 Task: Enable the asset sharing to the users
Action: Mouse moved to (446, 251)
Screenshot: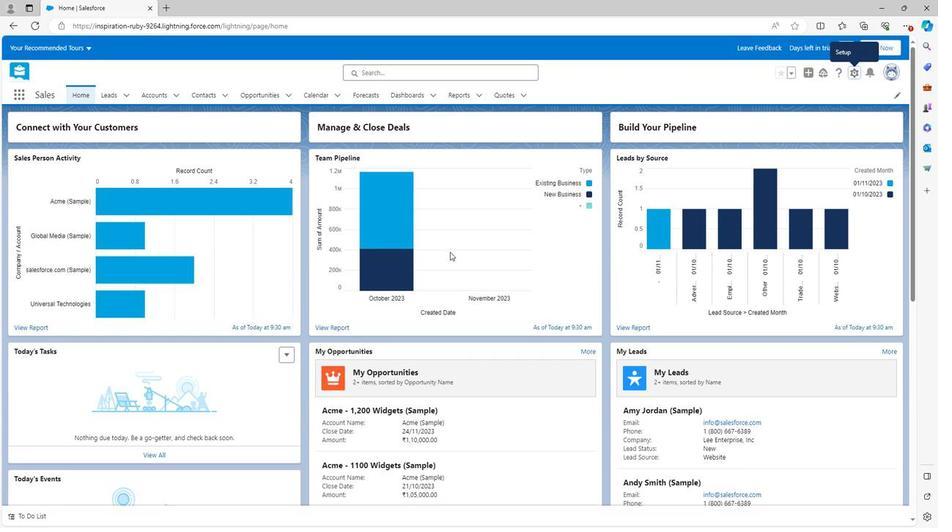 
Action: Mouse scrolled (446, 250) with delta (0, 0)
Screenshot: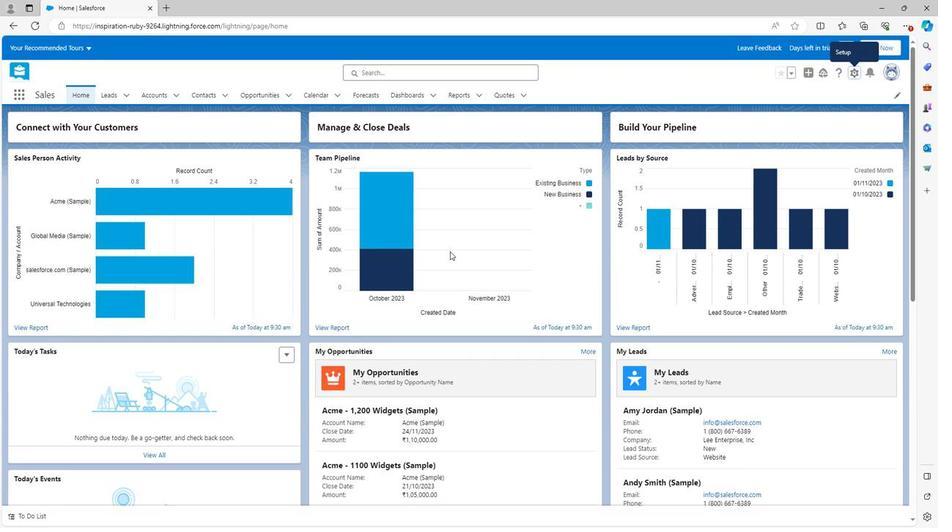 
Action: Mouse moved to (447, 251)
Screenshot: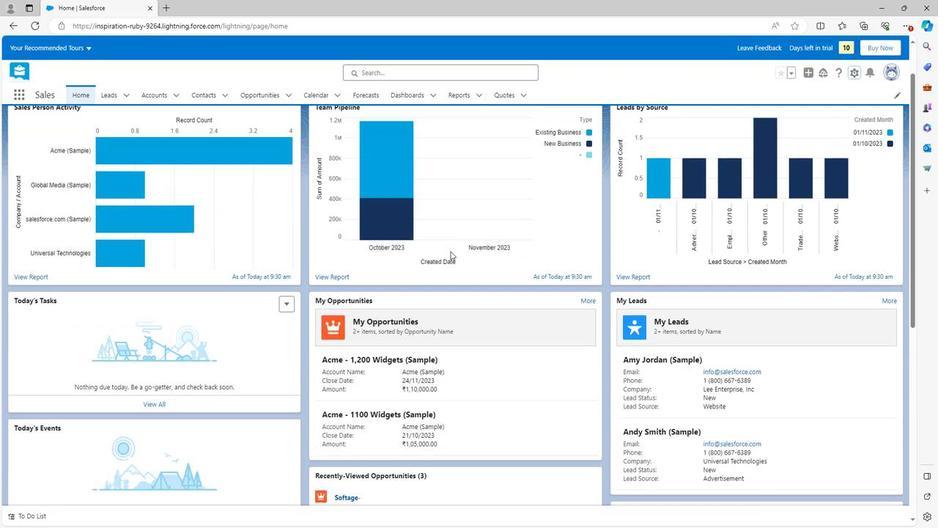 
Action: Mouse scrolled (447, 250) with delta (0, 0)
Screenshot: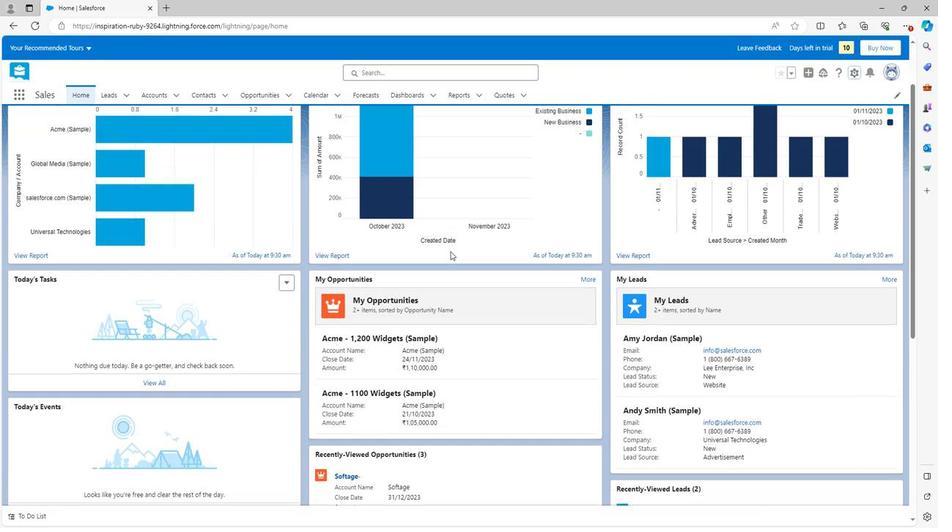 
Action: Mouse moved to (448, 251)
Screenshot: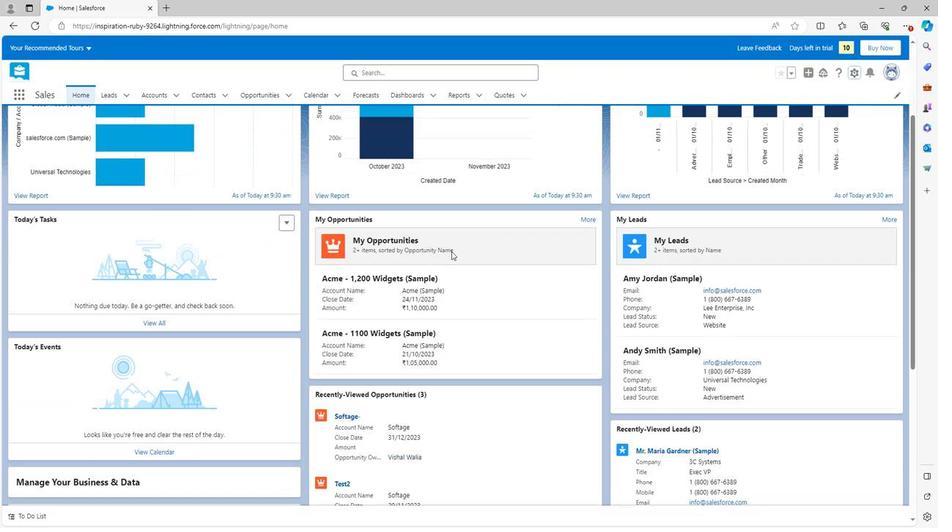 
Action: Mouse scrolled (448, 250) with delta (0, 0)
Screenshot: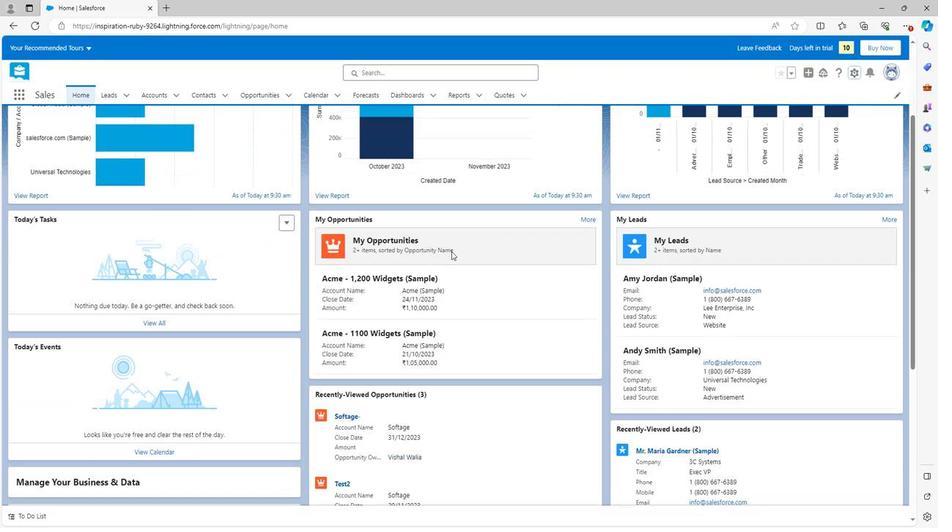 
Action: Mouse moved to (448, 251)
Screenshot: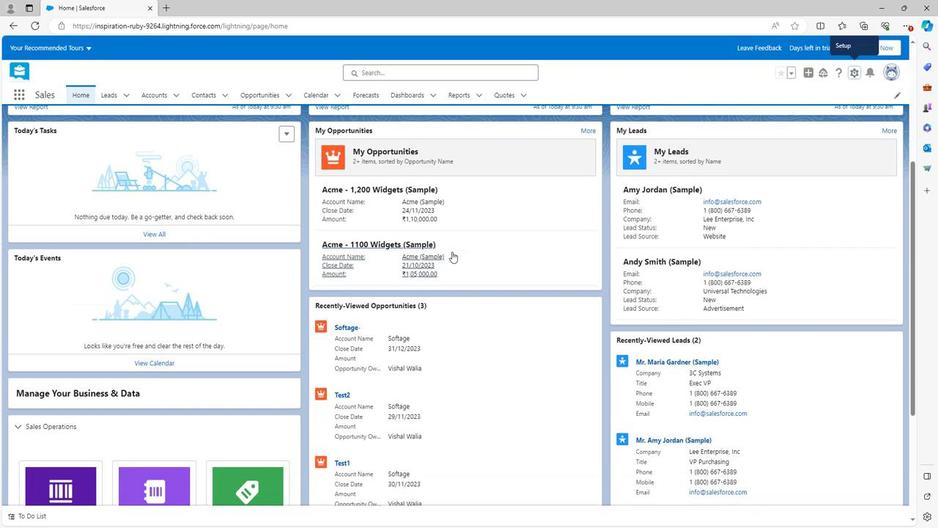
Action: Mouse scrolled (448, 251) with delta (0, 0)
Screenshot: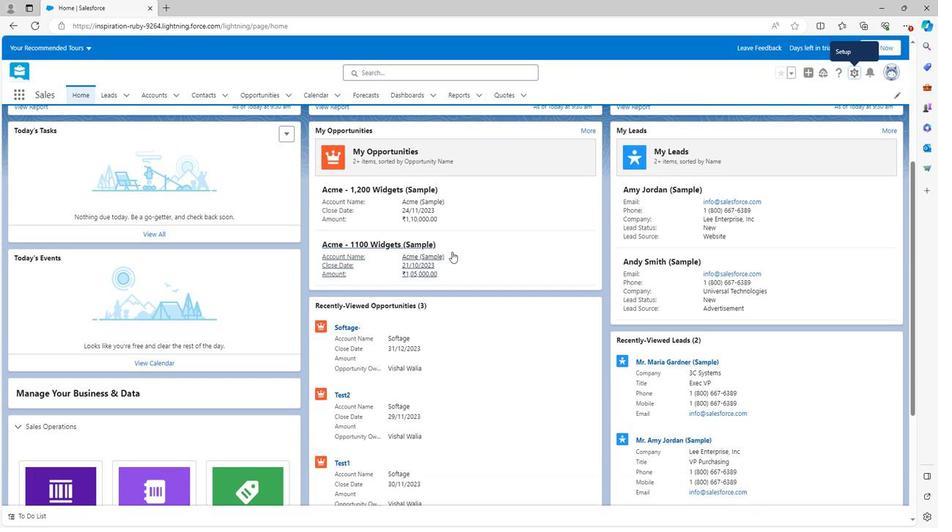 
Action: Mouse scrolled (448, 251) with delta (0, 0)
Screenshot: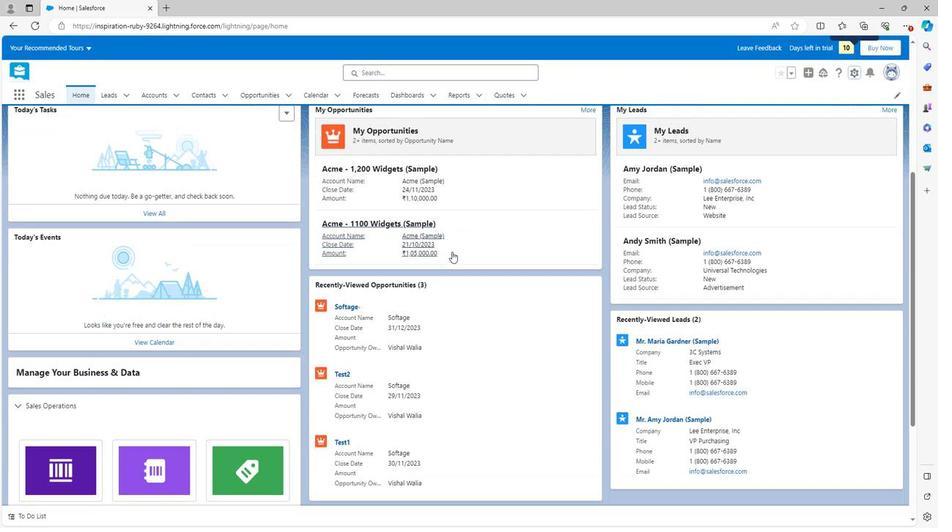 
Action: Mouse scrolled (448, 251) with delta (0, 0)
Screenshot: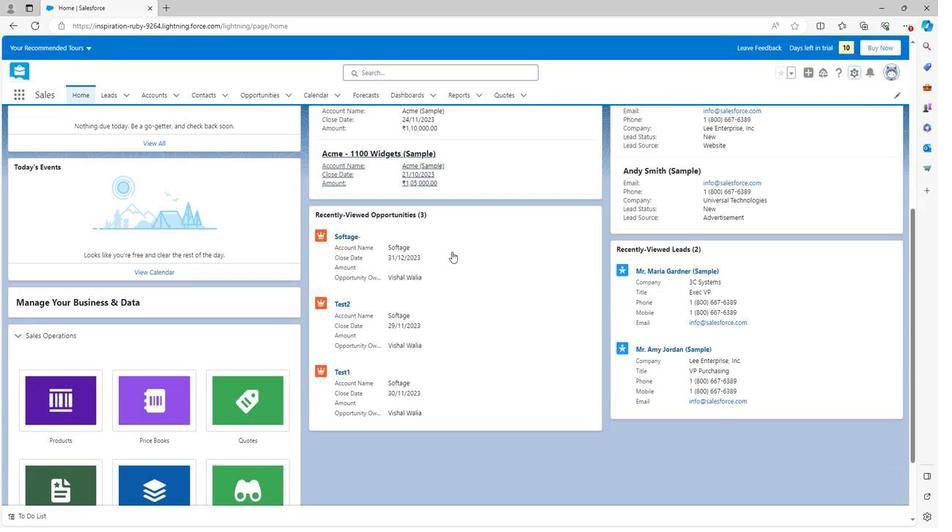 
Action: Mouse scrolled (448, 251) with delta (0, 0)
Screenshot: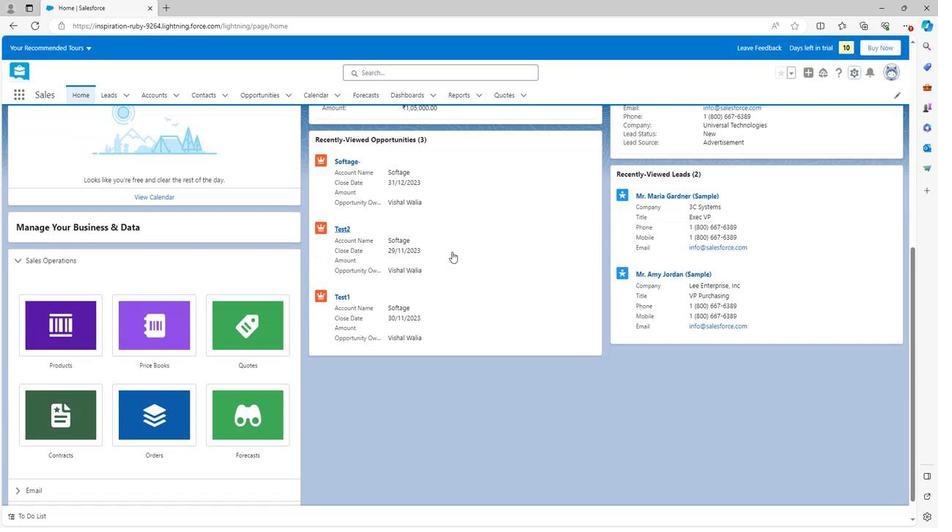 
Action: Mouse scrolled (448, 252) with delta (0, 0)
Screenshot: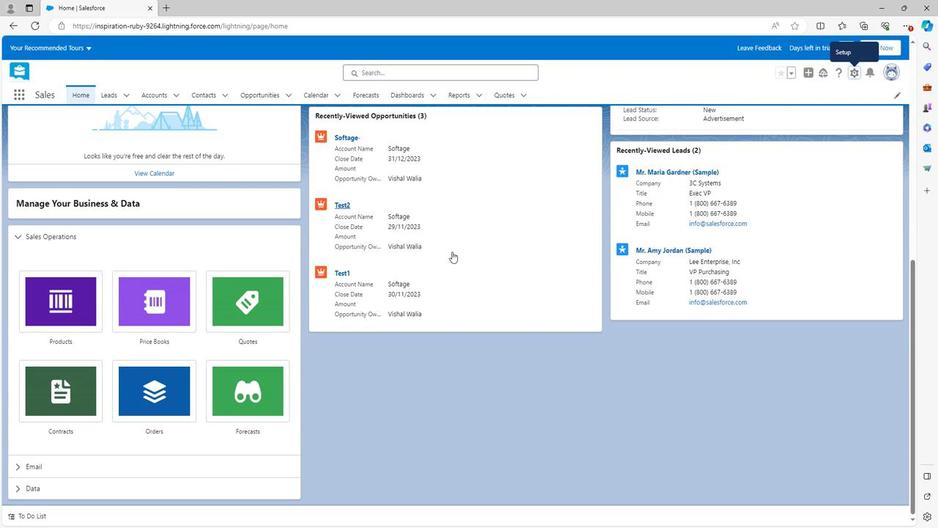 
Action: Mouse scrolled (448, 252) with delta (0, 0)
Screenshot: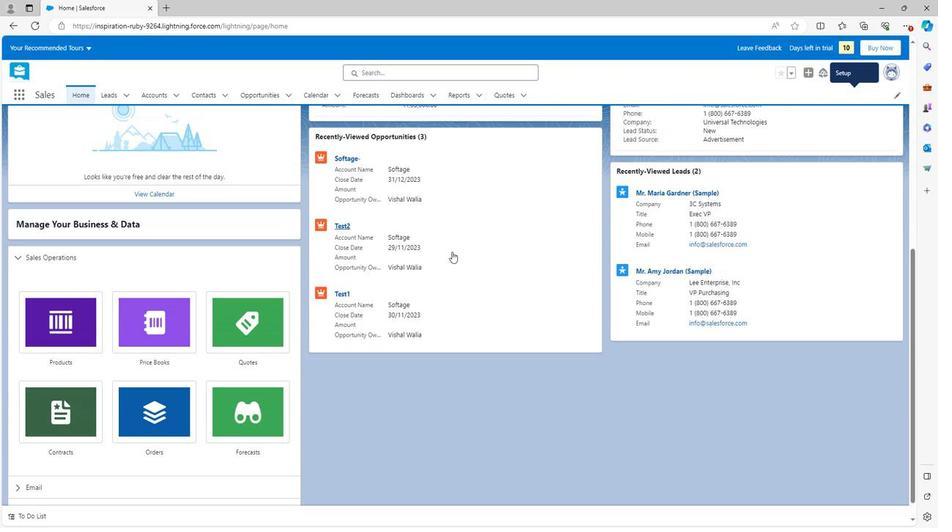 
Action: Mouse scrolled (448, 252) with delta (0, 0)
Screenshot: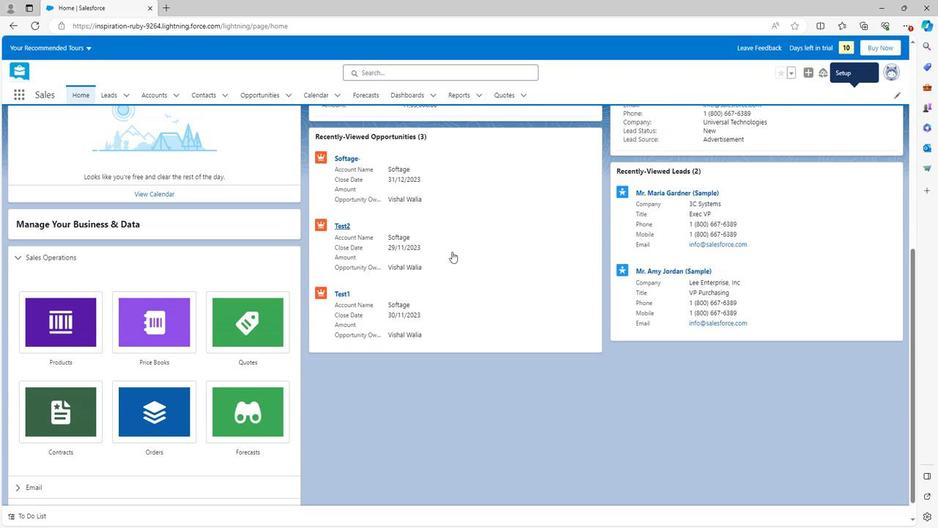 
Action: Mouse scrolled (448, 252) with delta (0, 0)
Screenshot: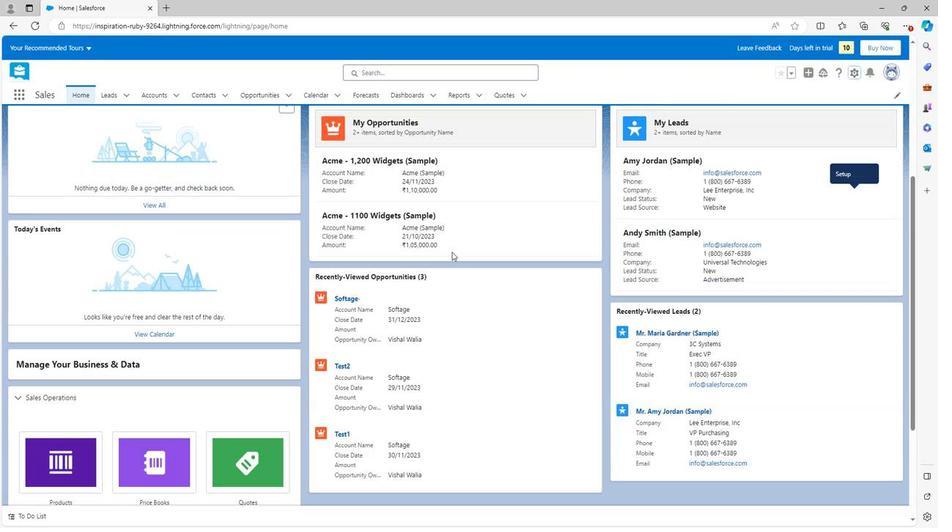 
Action: Mouse scrolled (448, 252) with delta (0, 0)
Screenshot: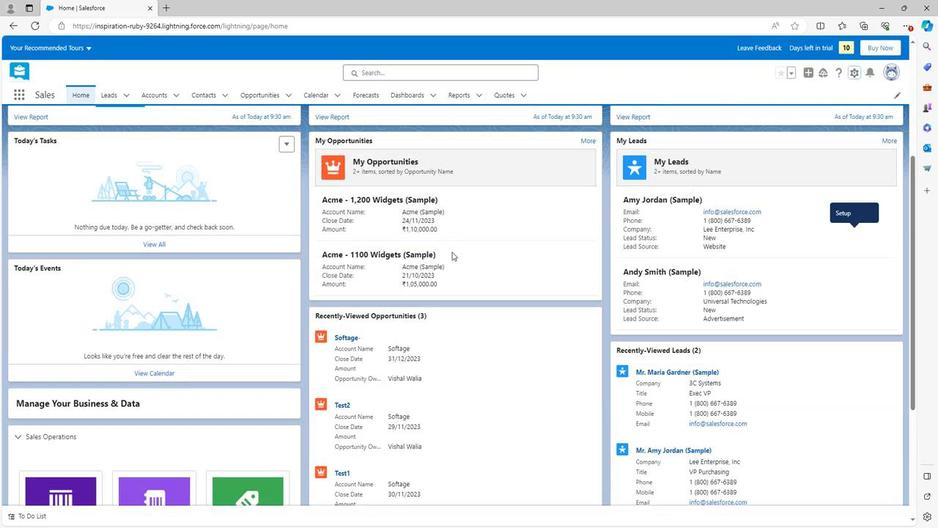 
Action: Mouse scrolled (448, 252) with delta (0, 0)
Screenshot: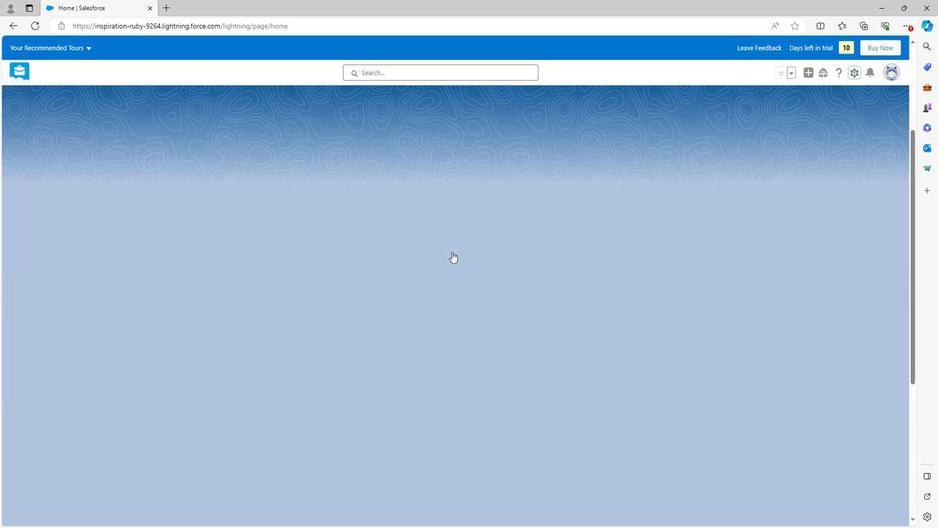 
Action: Mouse moved to (849, 74)
Screenshot: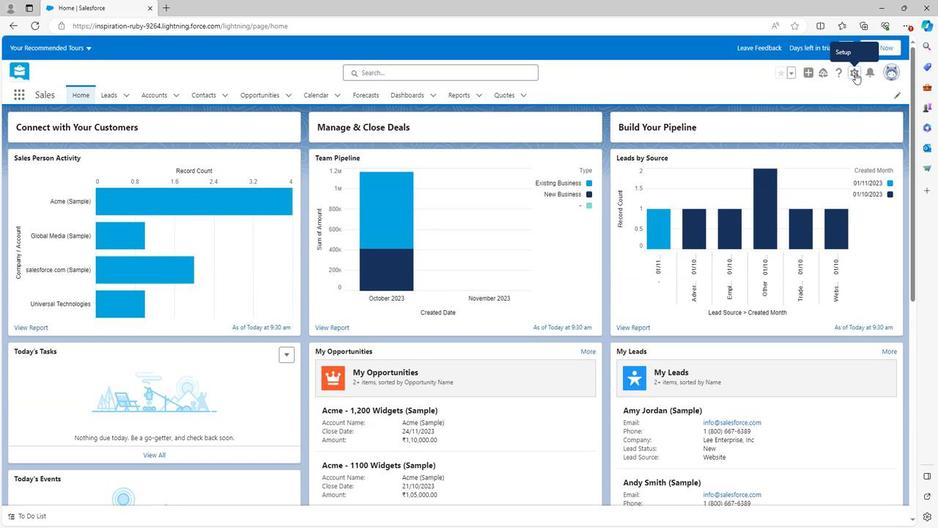 
Action: Mouse pressed left at (849, 74)
Screenshot: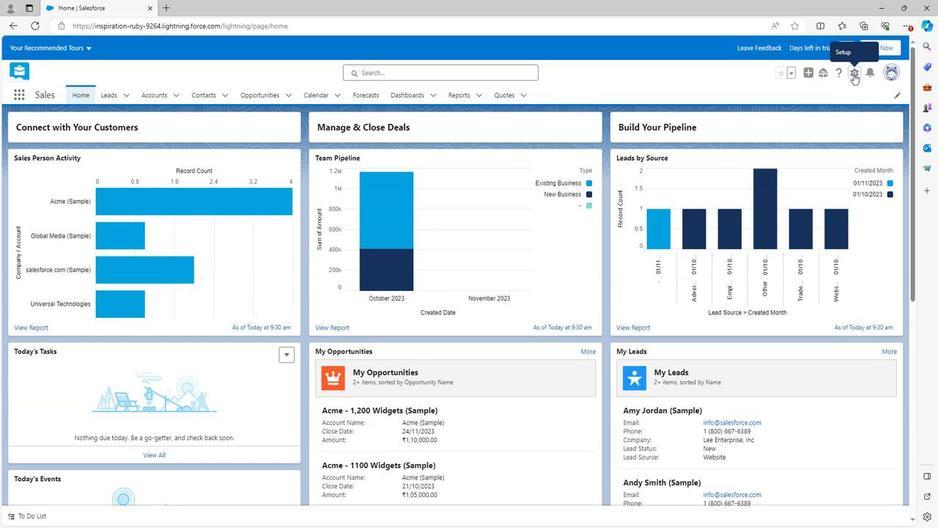 
Action: Mouse moved to (820, 101)
Screenshot: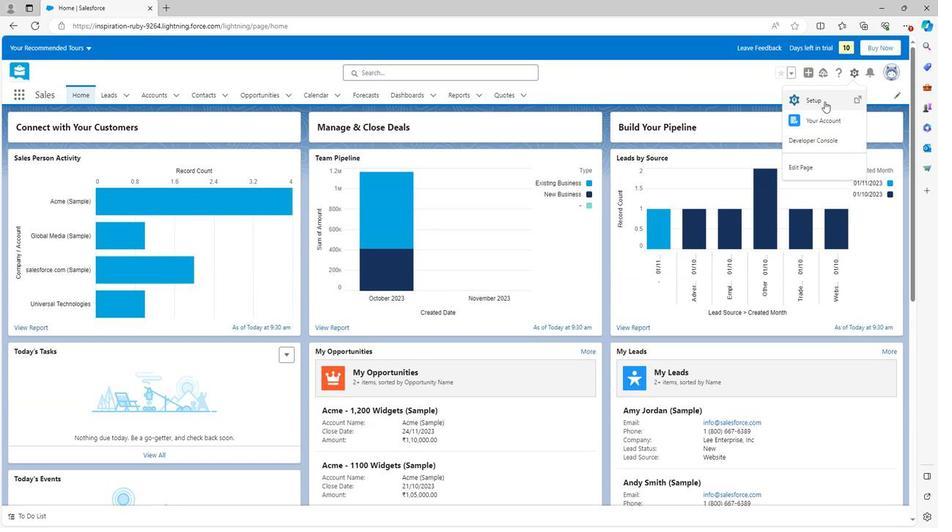 
Action: Mouse pressed left at (820, 101)
Screenshot: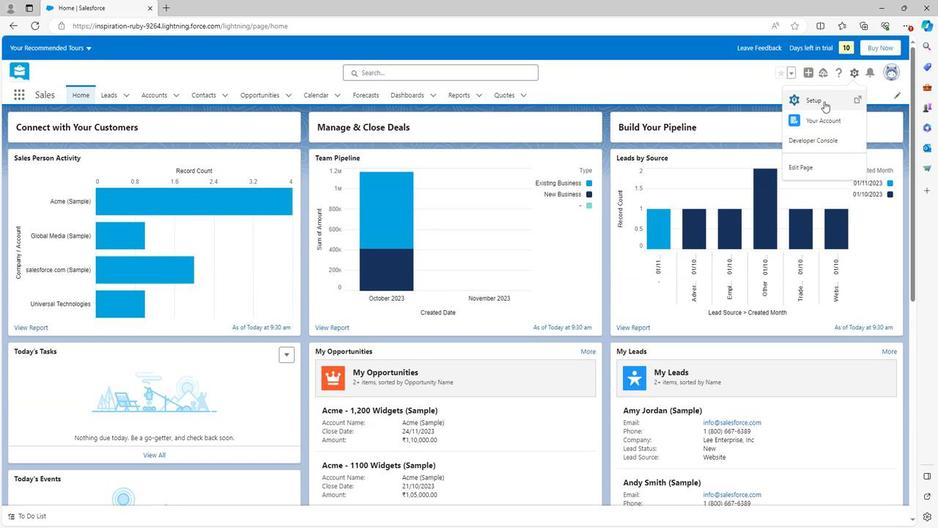 
Action: Mouse moved to (36, 352)
Screenshot: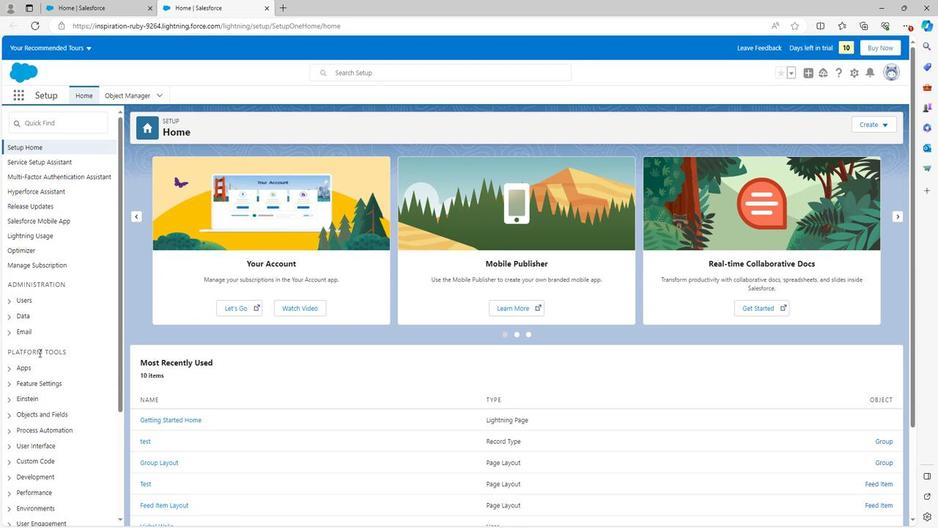 
Action: Mouse scrolled (36, 352) with delta (0, 0)
Screenshot: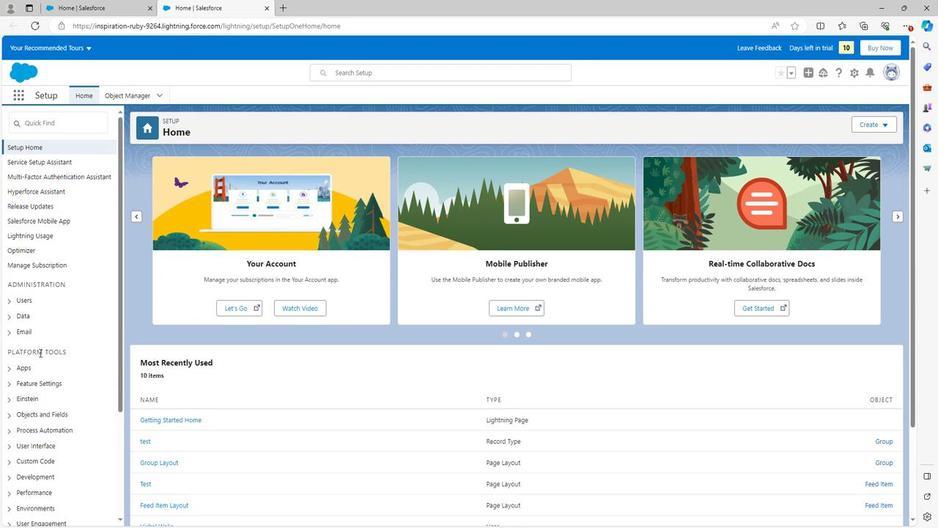 
Action: Mouse scrolled (36, 352) with delta (0, 0)
Screenshot: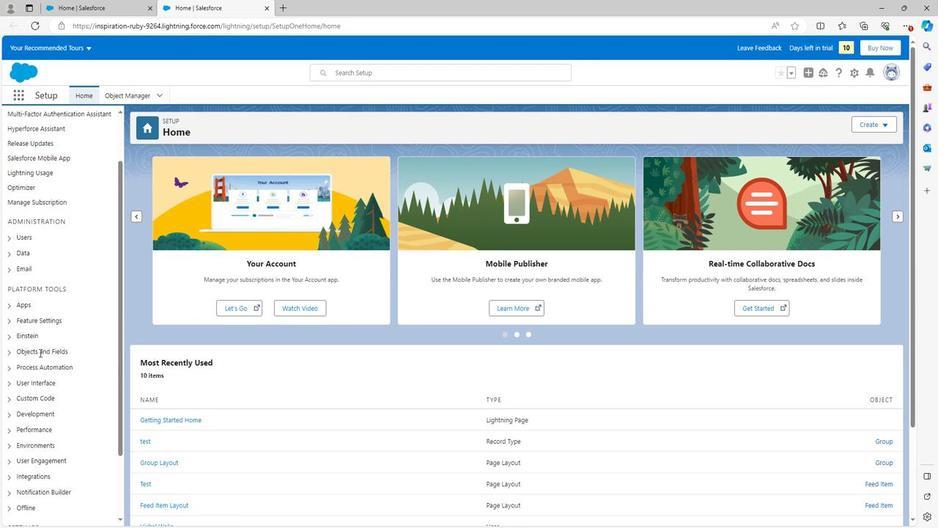 
Action: Mouse moved to (37, 350)
Screenshot: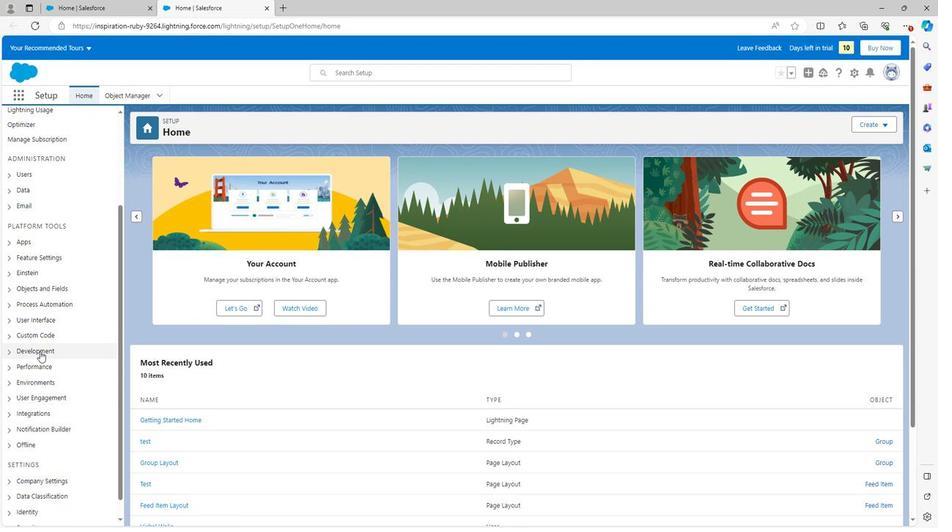 
Action: Mouse scrolled (37, 349) with delta (0, 0)
Screenshot: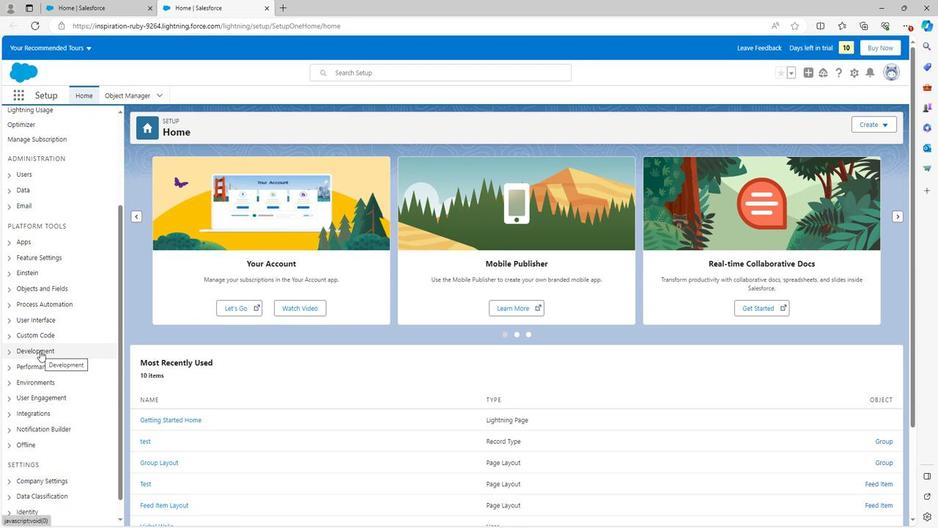 
Action: Mouse moved to (5, 238)
Screenshot: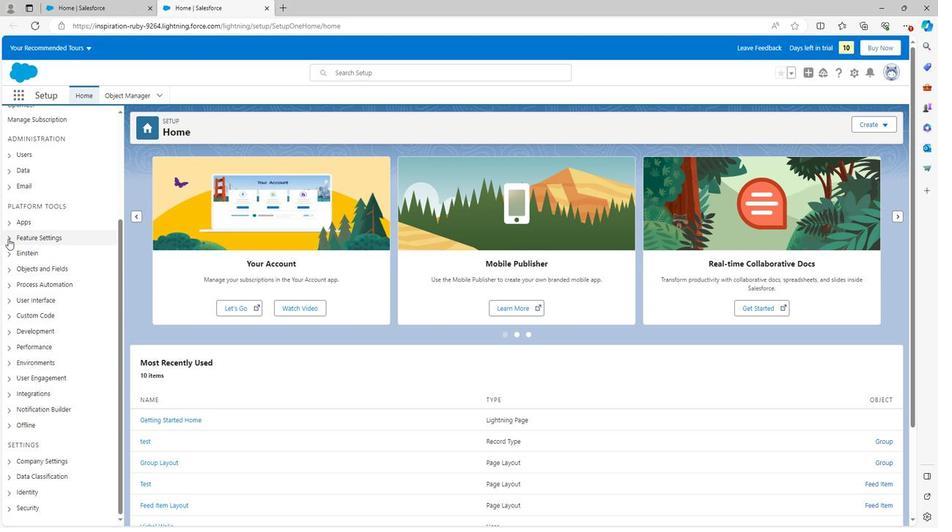 
Action: Mouse pressed left at (5, 238)
Screenshot: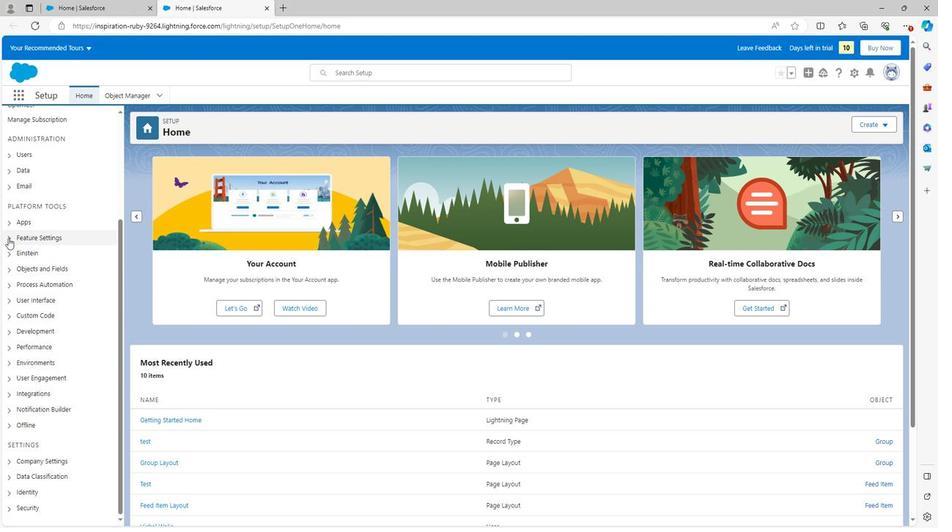 
Action: Mouse moved to (17, 346)
Screenshot: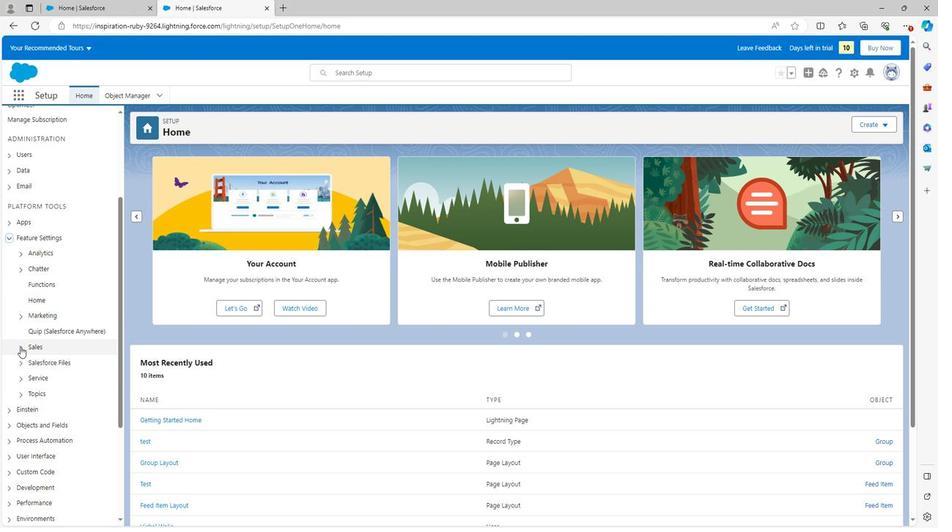 
Action: Mouse pressed left at (17, 346)
Screenshot: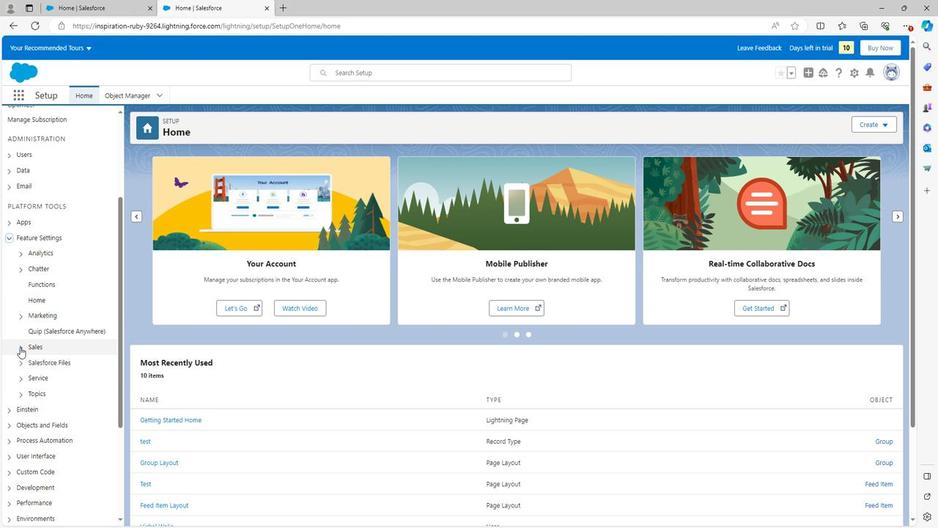 
Action: Mouse scrolled (17, 346) with delta (0, 0)
Screenshot: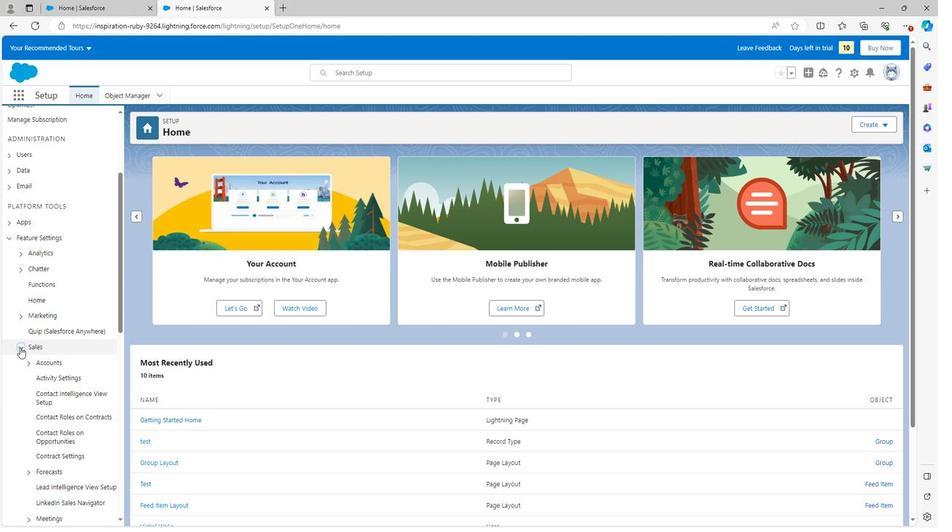 
Action: Mouse scrolled (17, 346) with delta (0, 0)
Screenshot: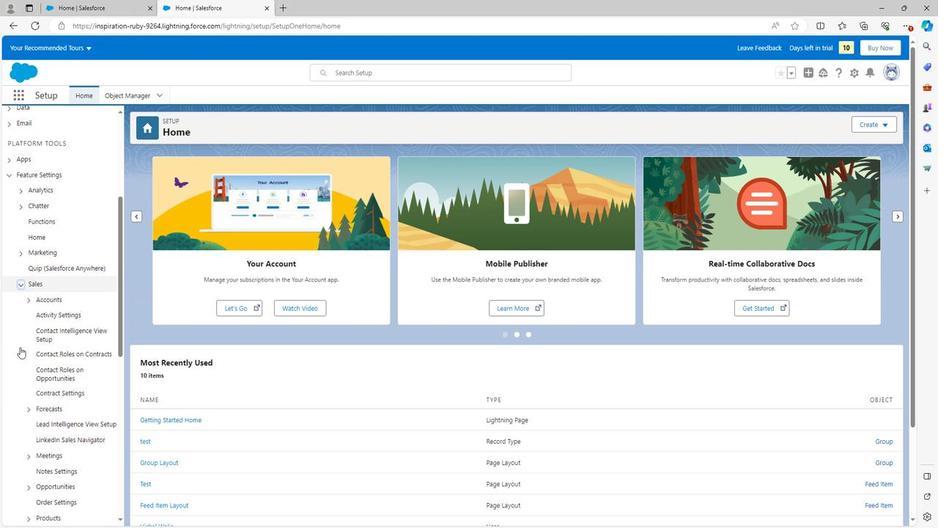
Action: Mouse scrolled (17, 346) with delta (0, 0)
Screenshot: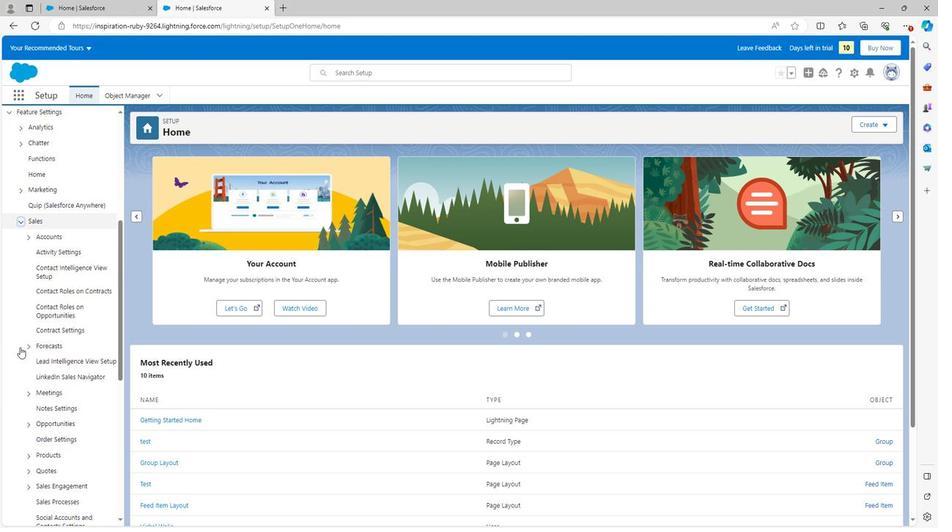 
Action: Mouse scrolled (17, 346) with delta (0, 0)
Screenshot: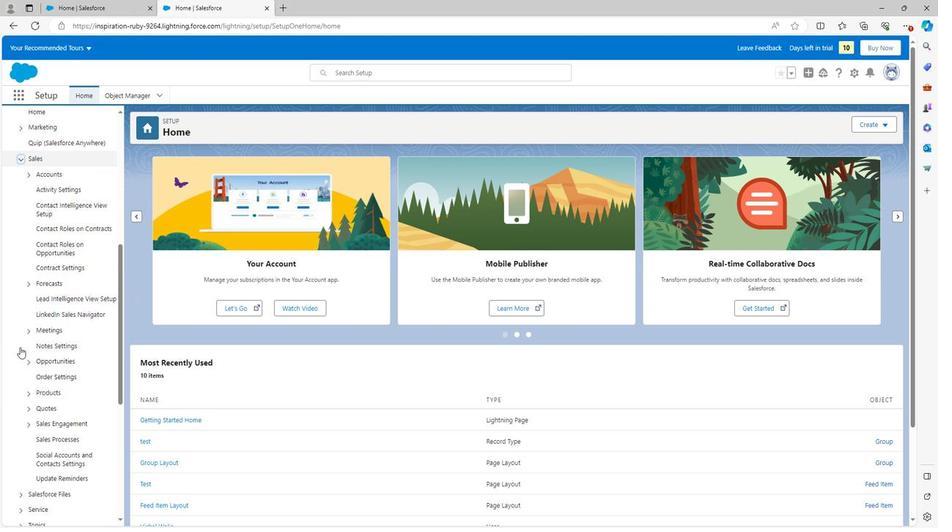 
Action: Mouse moved to (24, 327)
Screenshot: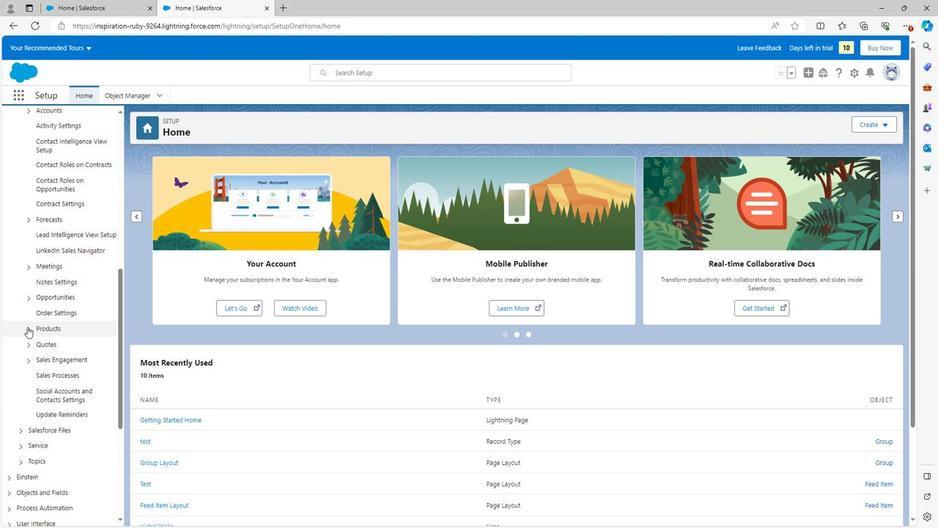 
Action: Mouse pressed left at (24, 327)
Screenshot: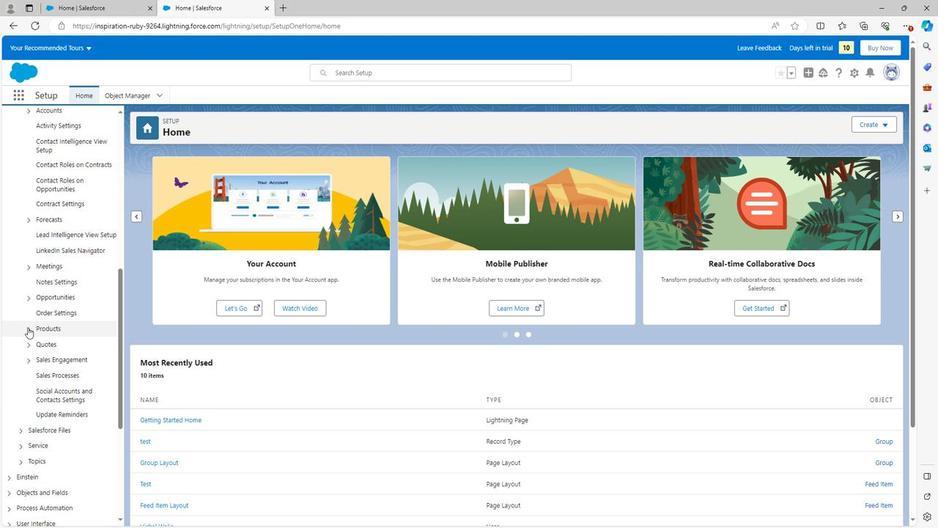 
Action: Mouse moved to (53, 343)
Screenshot: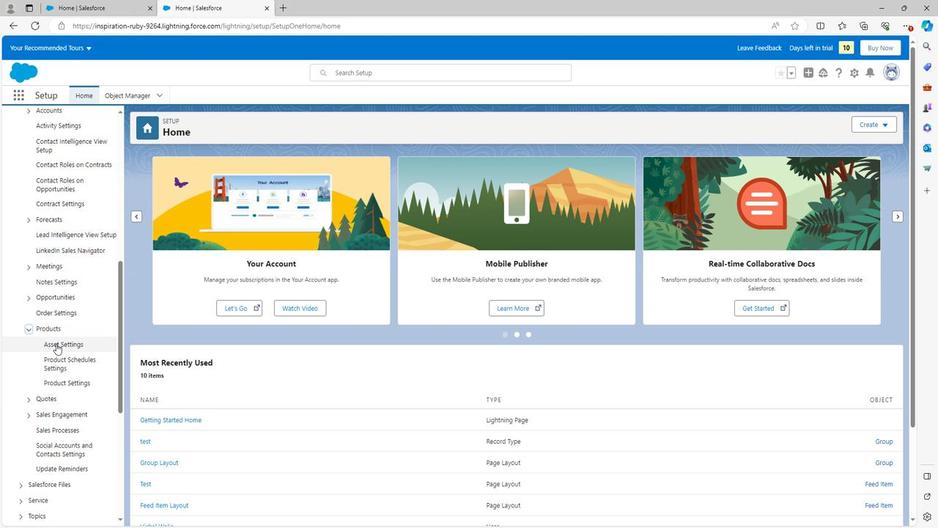 
Action: Mouse pressed left at (53, 343)
Screenshot: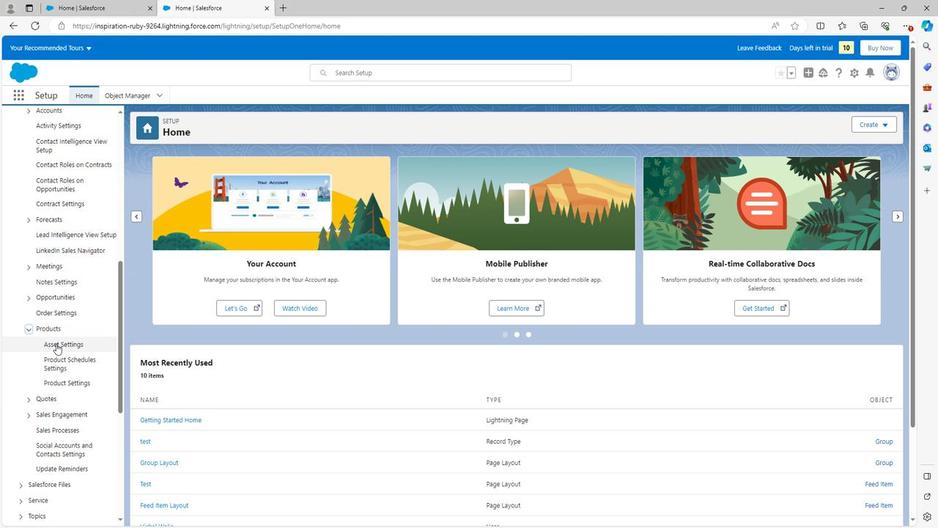 
Action: Mouse moved to (884, 163)
Screenshot: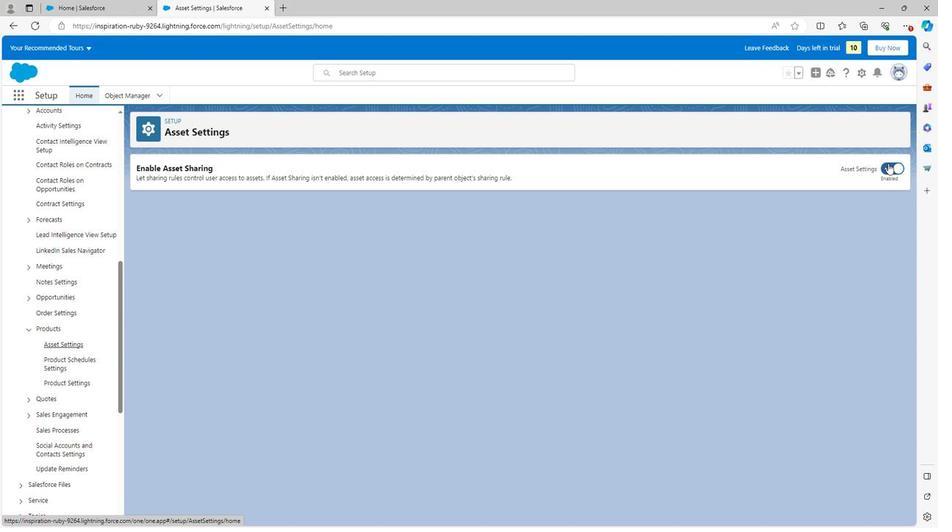 
Action: Mouse pressed left at (884, 163)
Screenshot: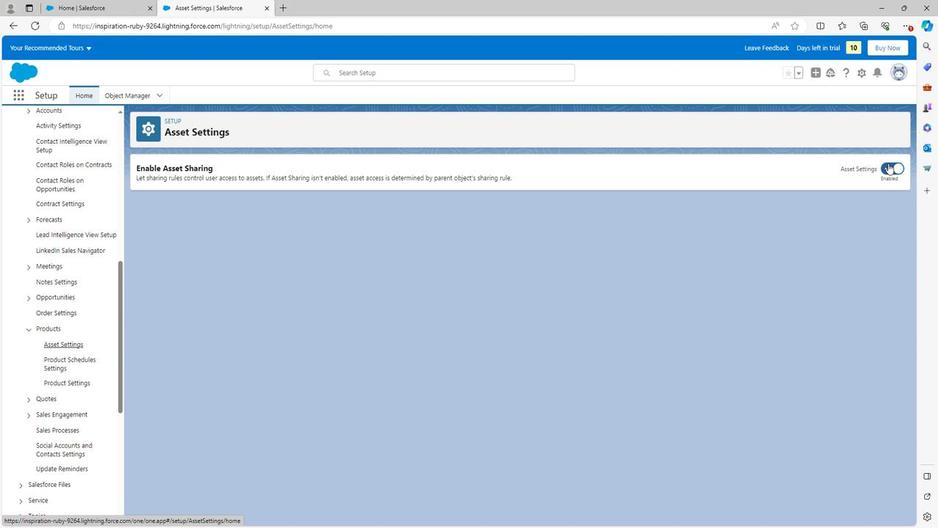 
Action: Mouse moved to (893, 167)
Screenshot: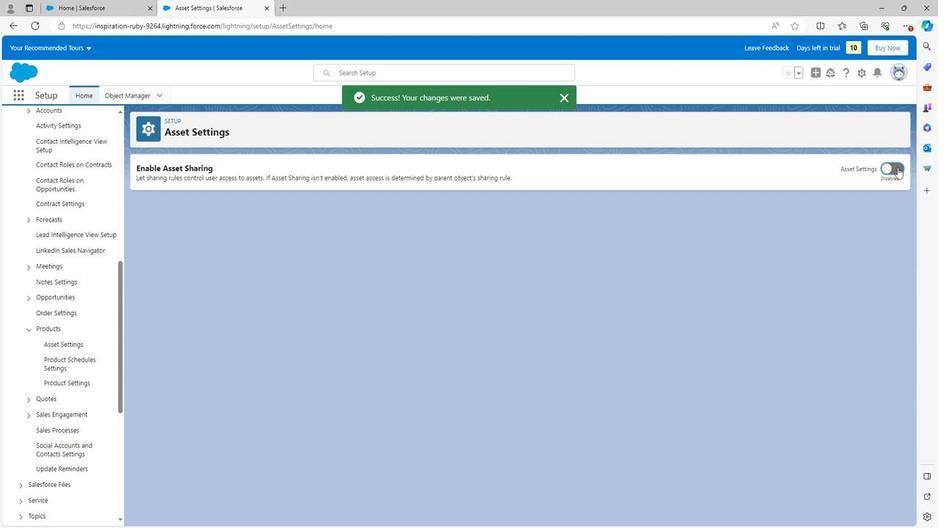 
Action: Mouse pressed left at (893, 167)
Screenshot: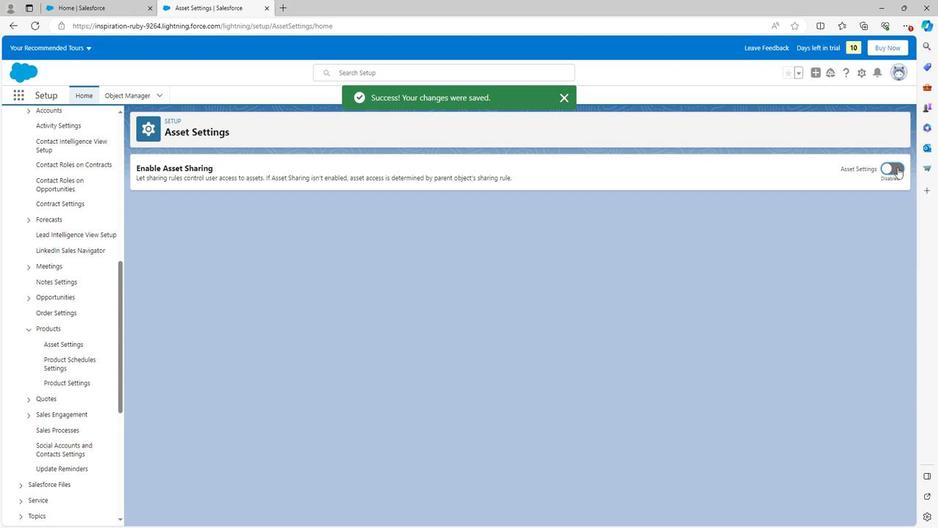 
Action: Mouse moved to (885, 206)
Screenshot: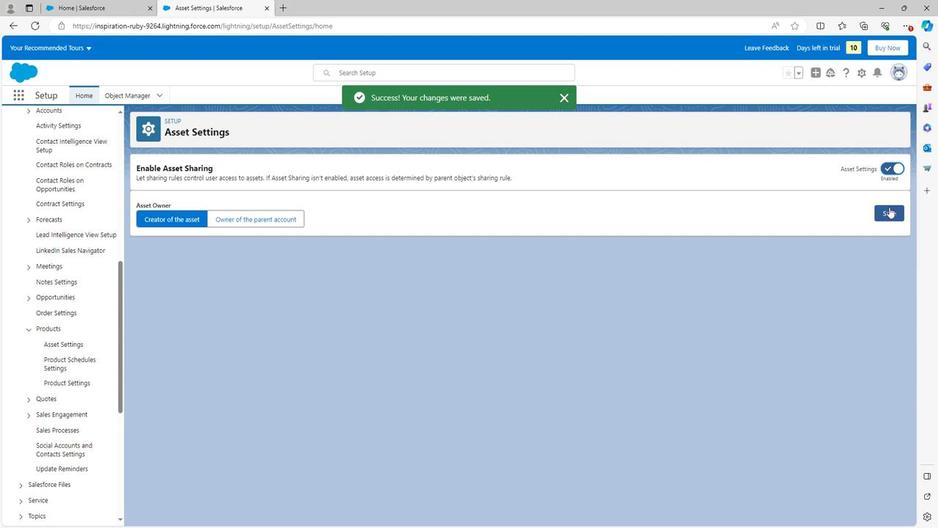 
Action: Mouse pressed left at (885, 206)
Screenshot: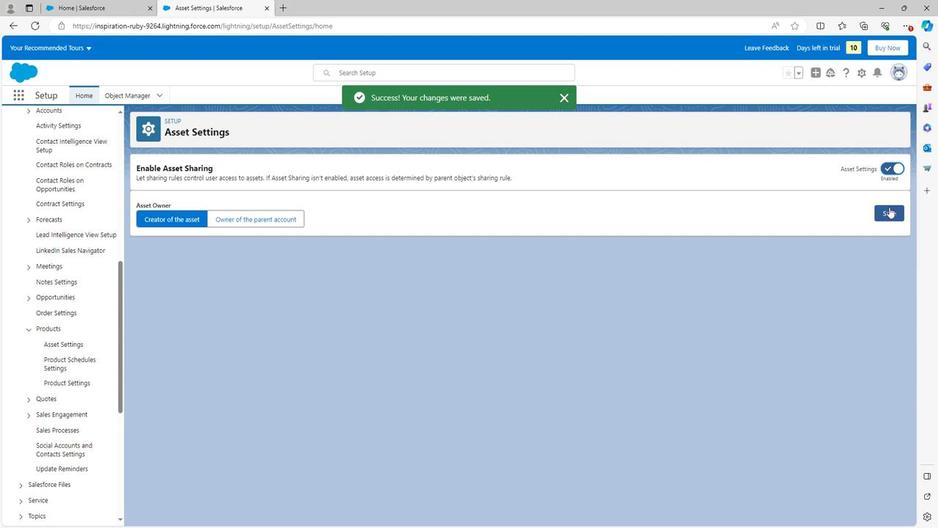 
Action: Mouse moved to (612, 279)
Screenshot: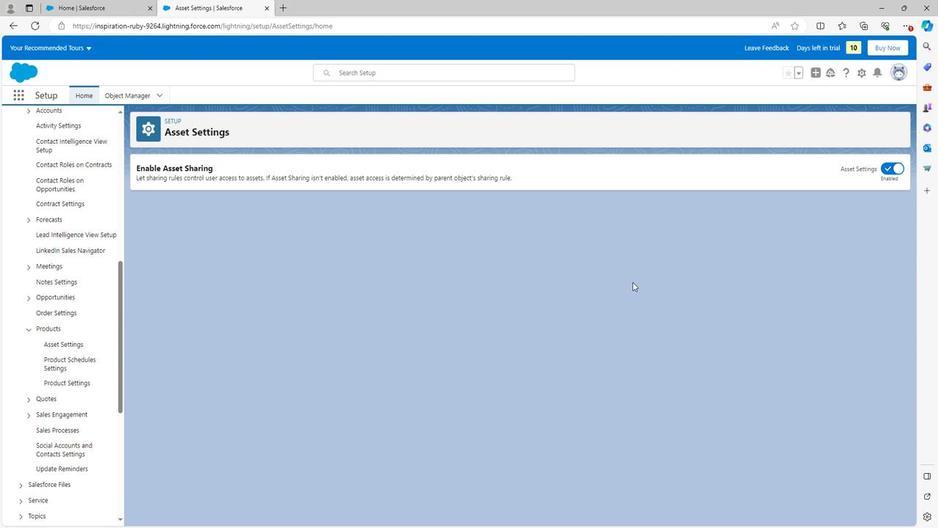 
Action: Mouse scrolled (612, 278) with delta (0, 0)
Screenshot: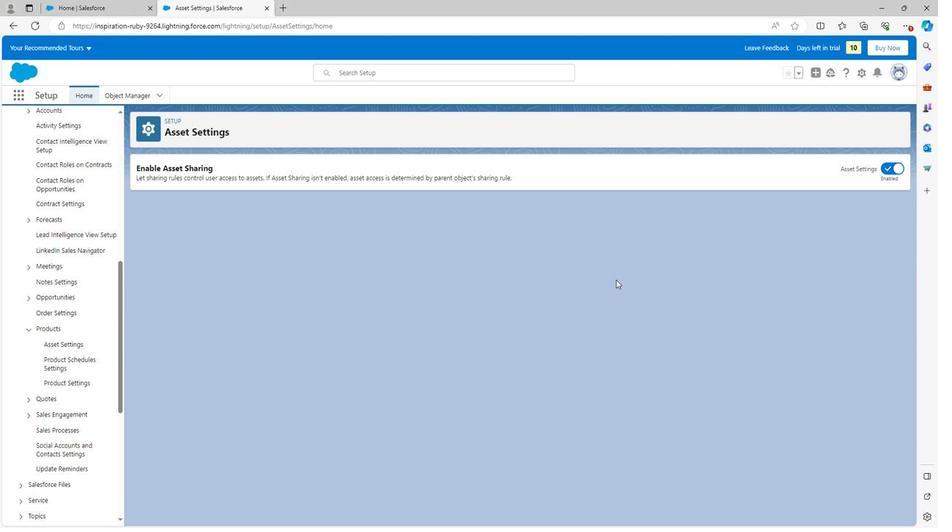 
Action: Mouse scrolled (612, 278) with delta (0, 0)
Screenshot: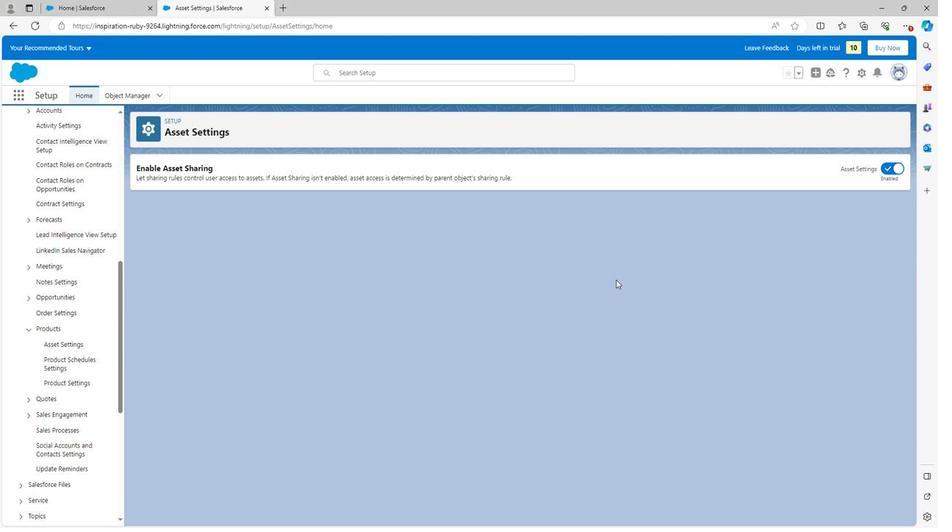 
Action: Mouse scrolled (612, 278) with delta (0, 0)
Screenshot: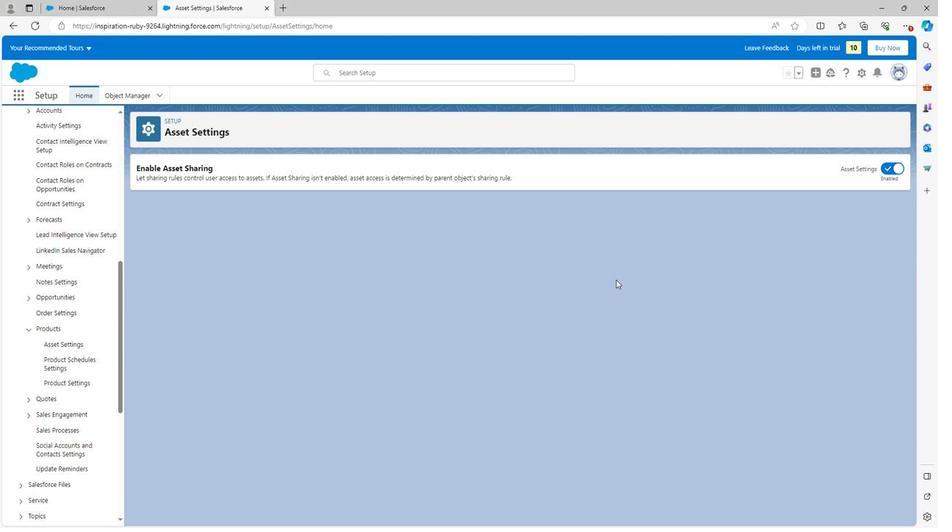 
Action: Mouse scrolled (612, 278) with delta (0, 0)
Screenshot: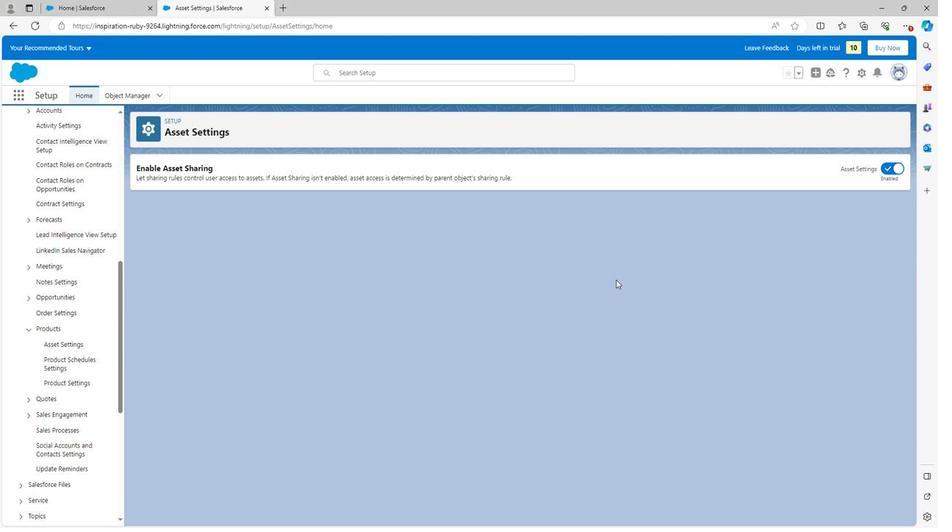 
Action: Mouse scrolled (612, 278) with delta (0, 0)
Screenshot: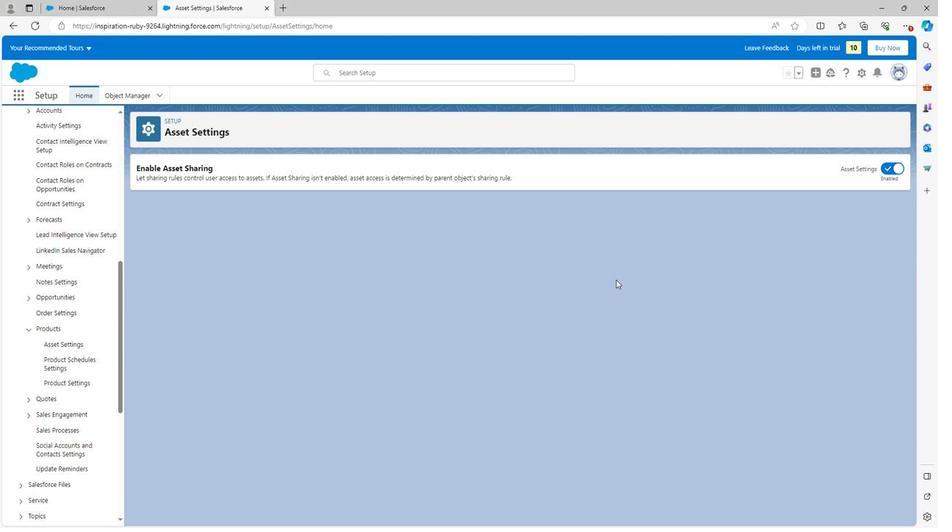 
